 Task: Change the configuration of the table layout of the mark's project to sort by "Reviewers" in ascending order.
Action: Mouse moved to (192, 121)
Screenshot: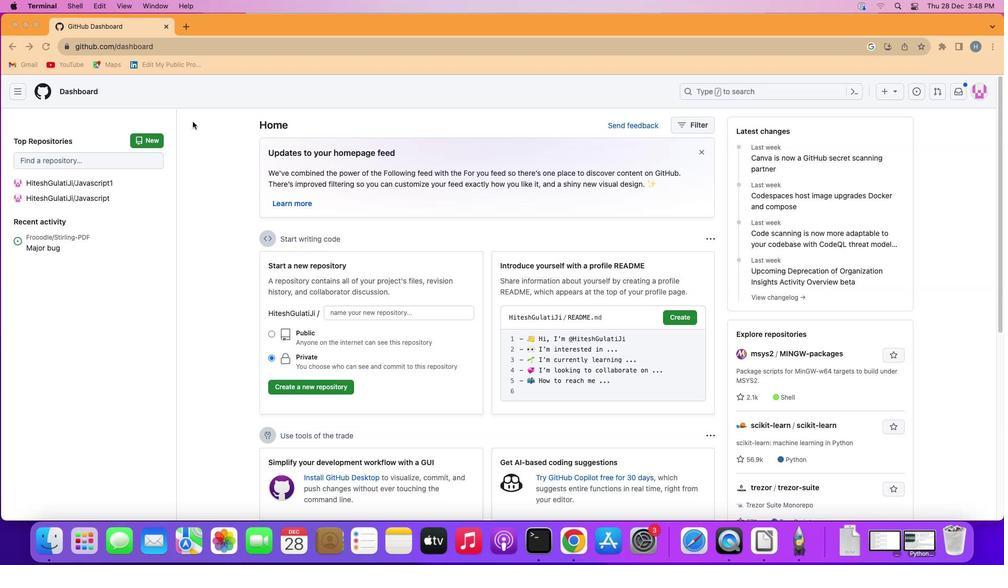 
Action: Mouse pressed left at (192, 121)
Screenshot: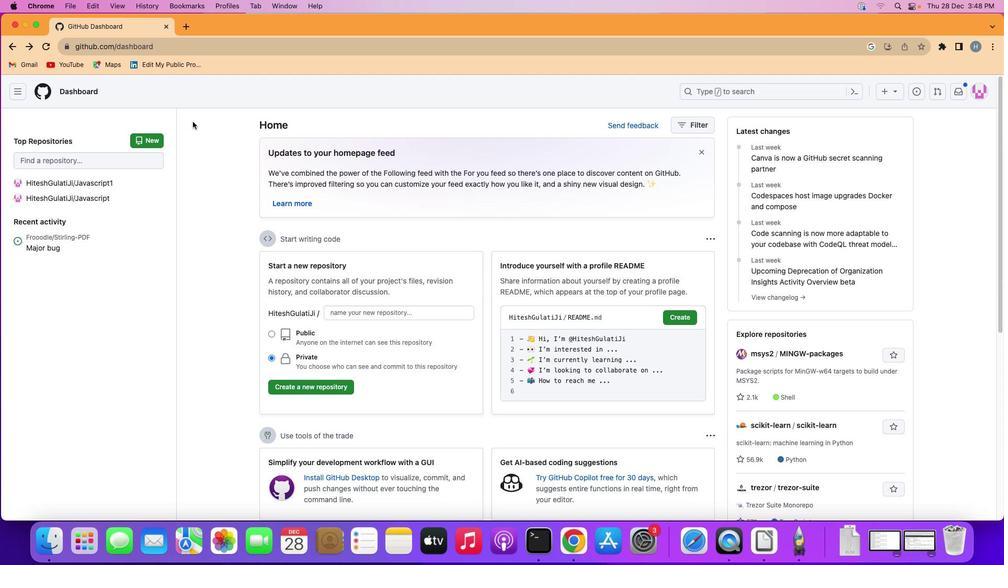 
Action: Mouse moved to (17, 87)
Screenshot: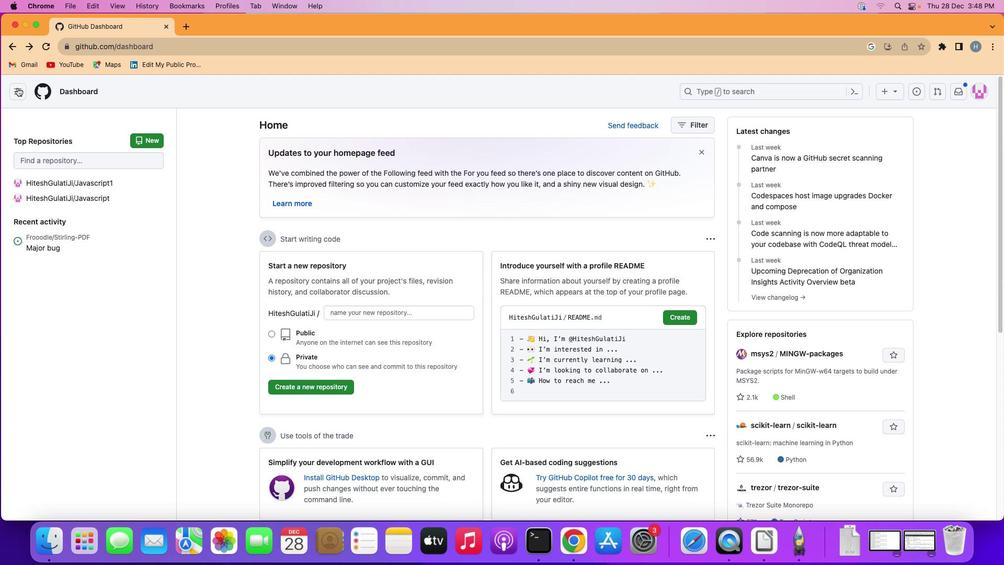 
Action: Mouse pressed left at (17, 87)
Screenshot: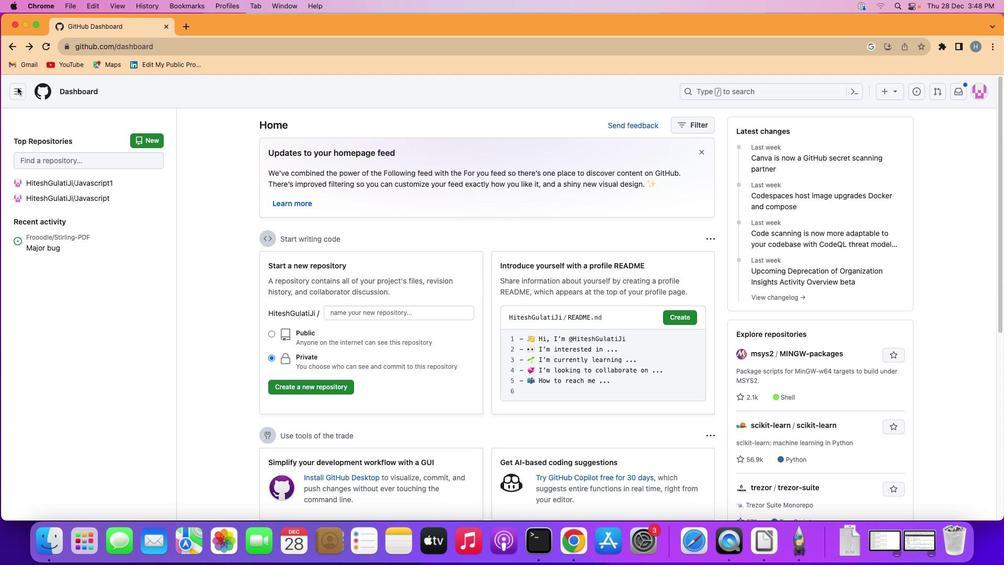 
Action: Mouse moved to (59, 172)
Screenshot: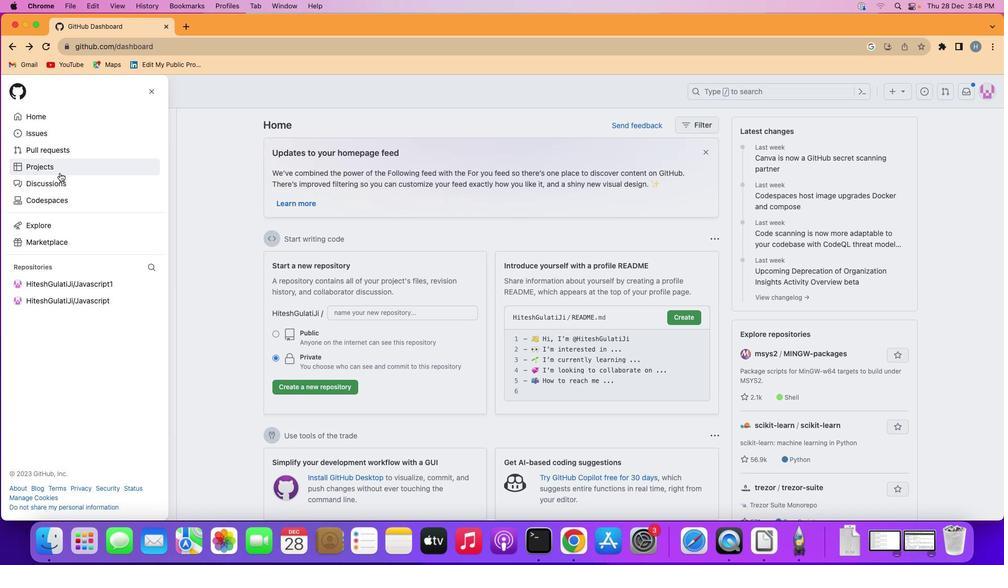
Action: Mouse pressed left at (59, 172)
Screenshot: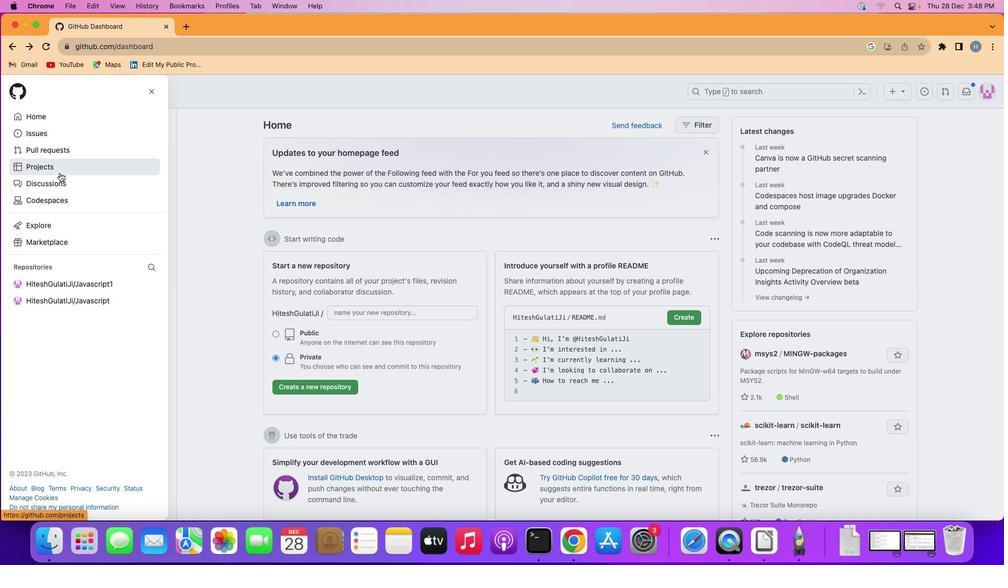 
Action: Mouse moved to (371, 188)
Screenshot: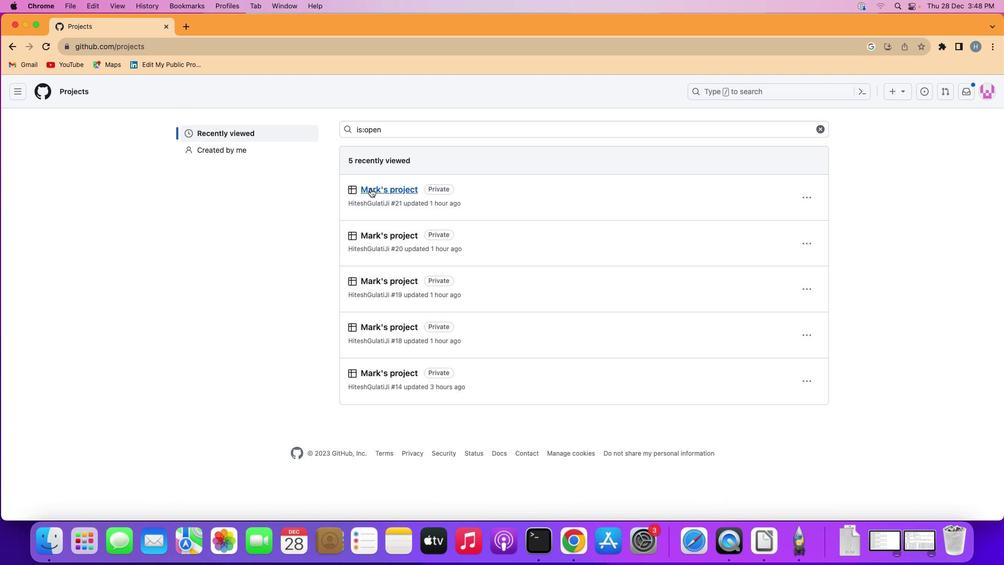 
Action: Mouse pressed left at (371, 188)
Screenshot: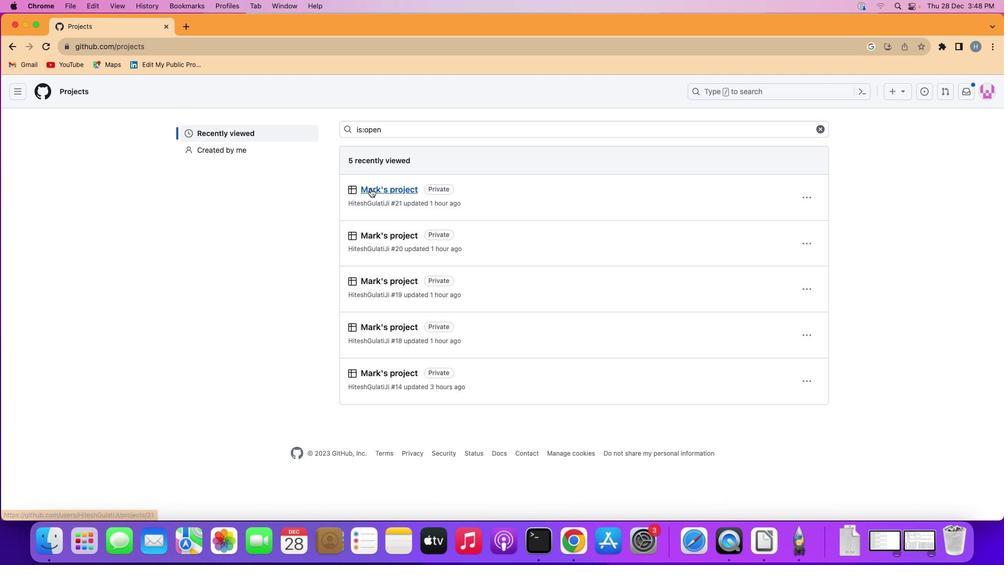 
Action: Mouse moved to (74, 142)
Screenshot: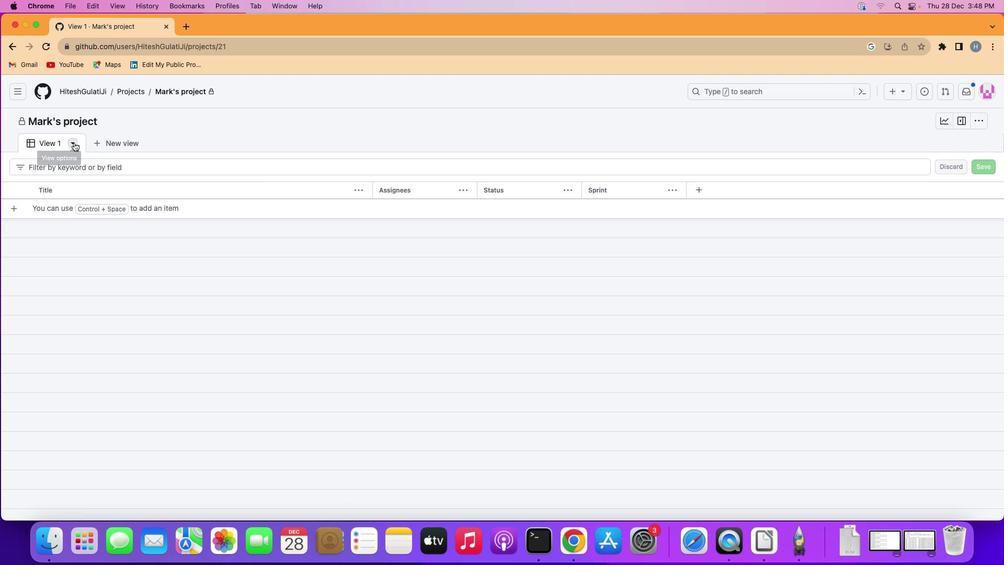 
Action: Mouse pressed left at (74, 142)
Screenshot: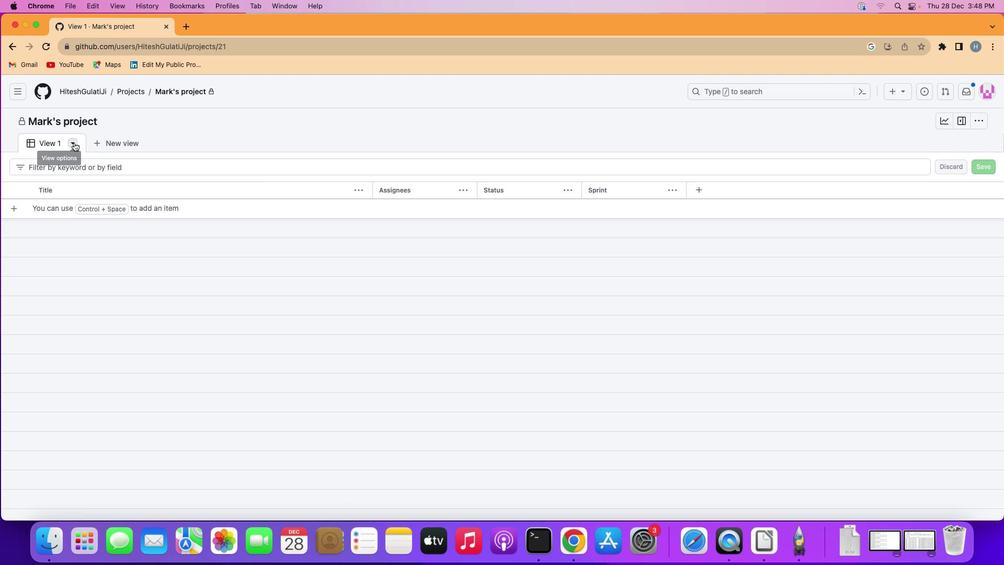 
Action: Mouse moved to (110, 251)
Screenshot: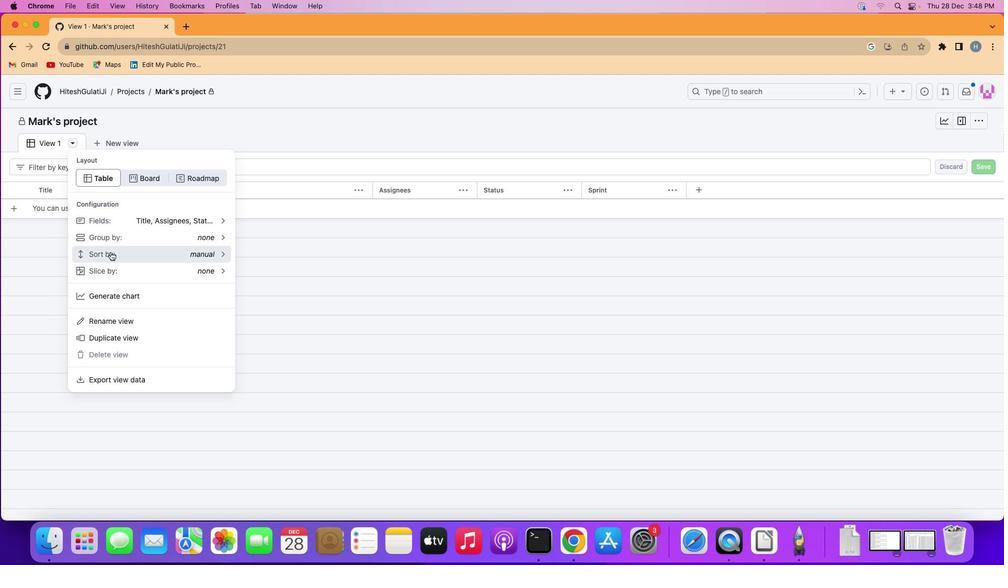 
Action: Mouse pressed left at (110, 251)
Screenshot: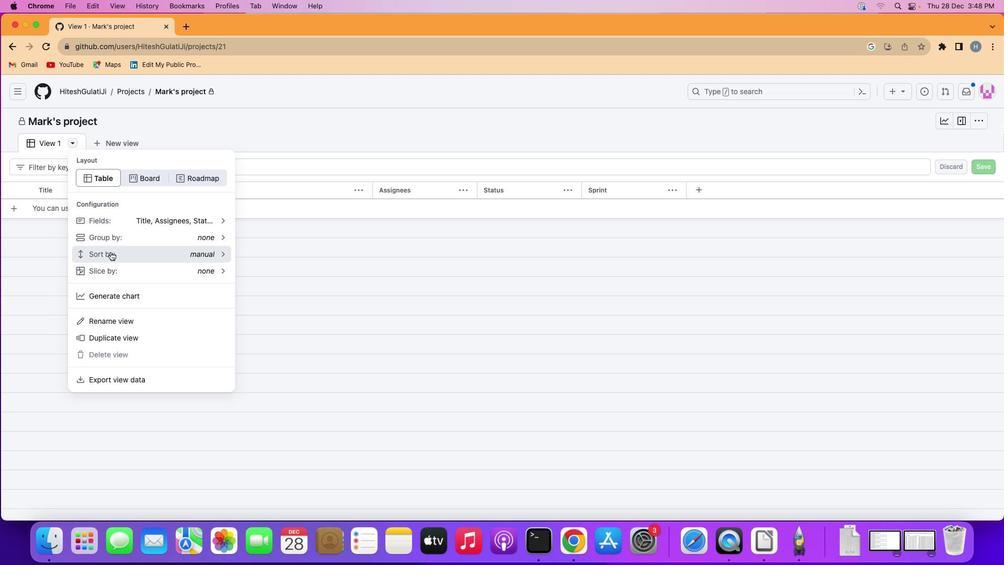 
Action: Mouse moved to (120, 277)
Screenshot: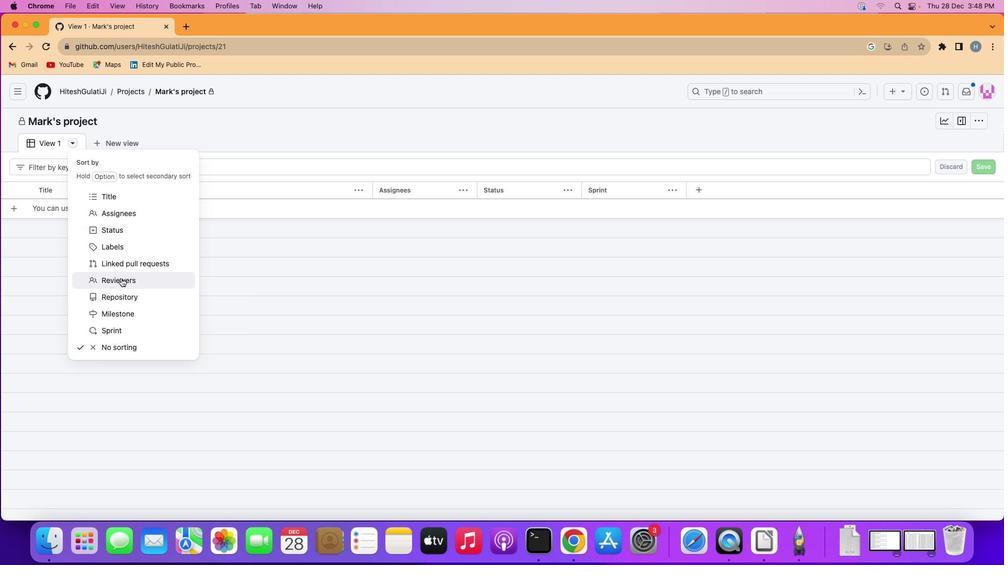 
Action: Mouse pressed left at (120, 277)
Screenshot: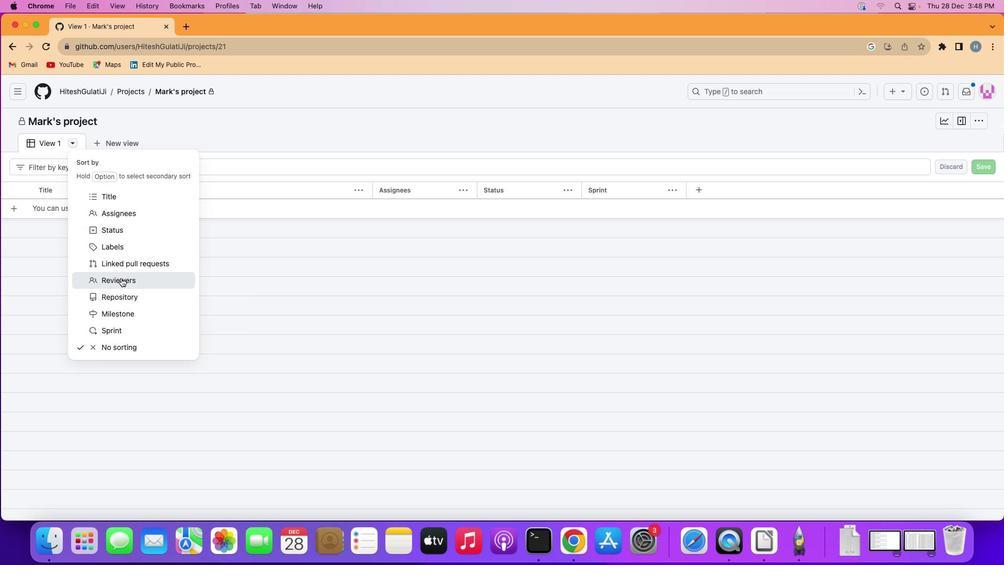 
Action: Mouse moved to (282, 293)
Screenshot: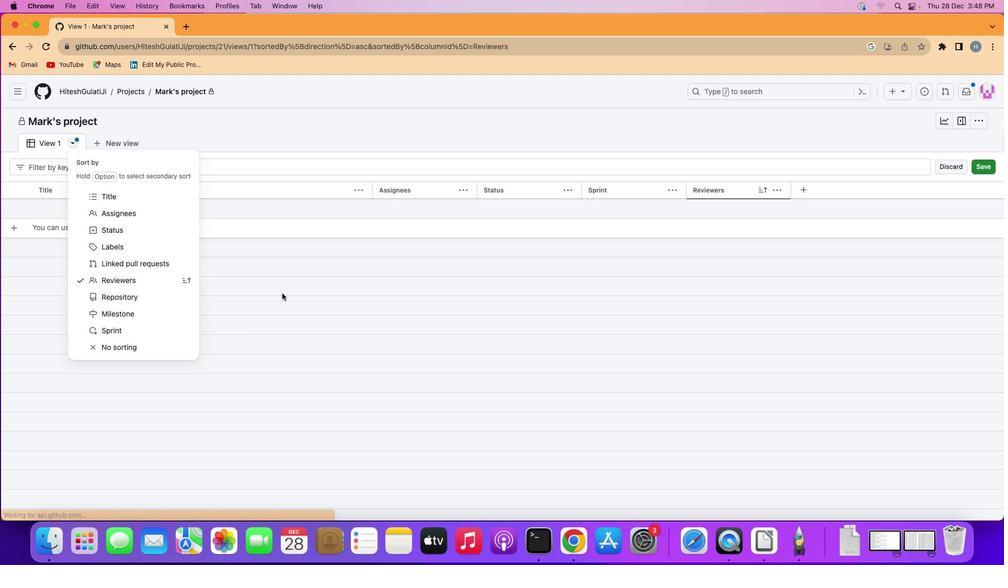 
